 Task: Add the task  Implement a new cloud-based project management system for a company to the section Dash & Smash in the project AgileRapid and add a Due Date to the respective task as 2024/02/24
Action: Mouse moved to (504, 340)
Screenshot: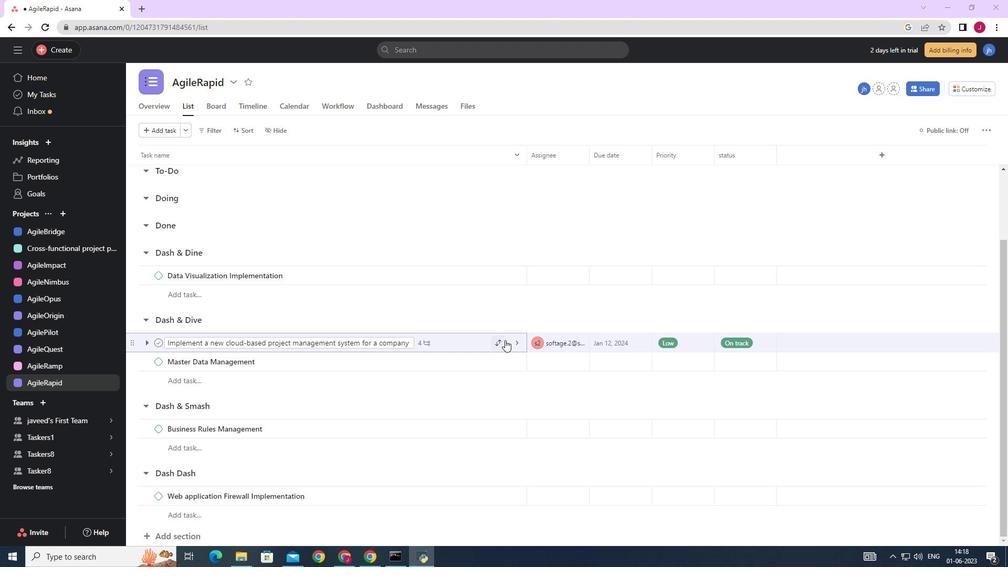
Action: Mouse pressed left at (504, 340)
Screenshot: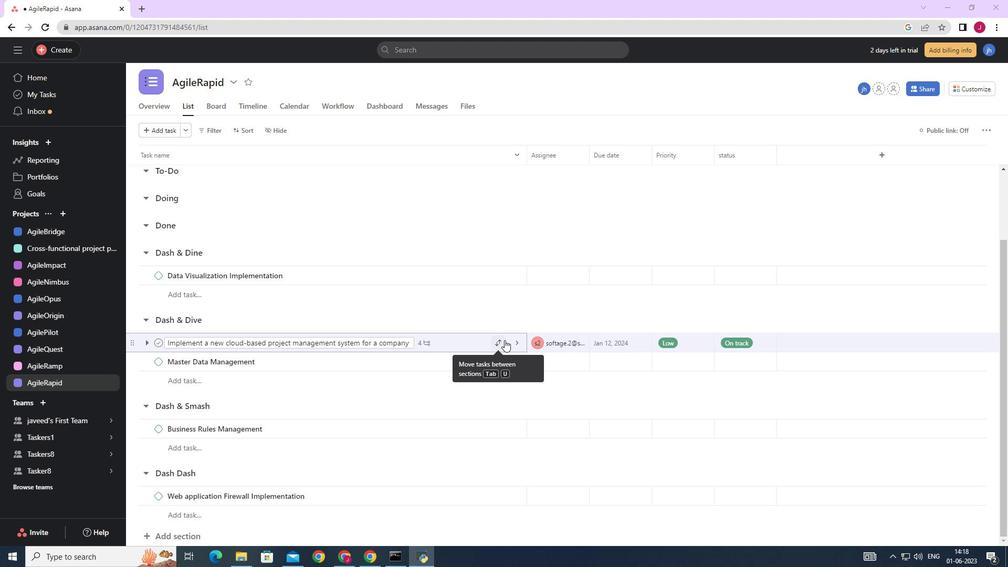 
Action: Mouse moved to (459, 496)
Screenshot: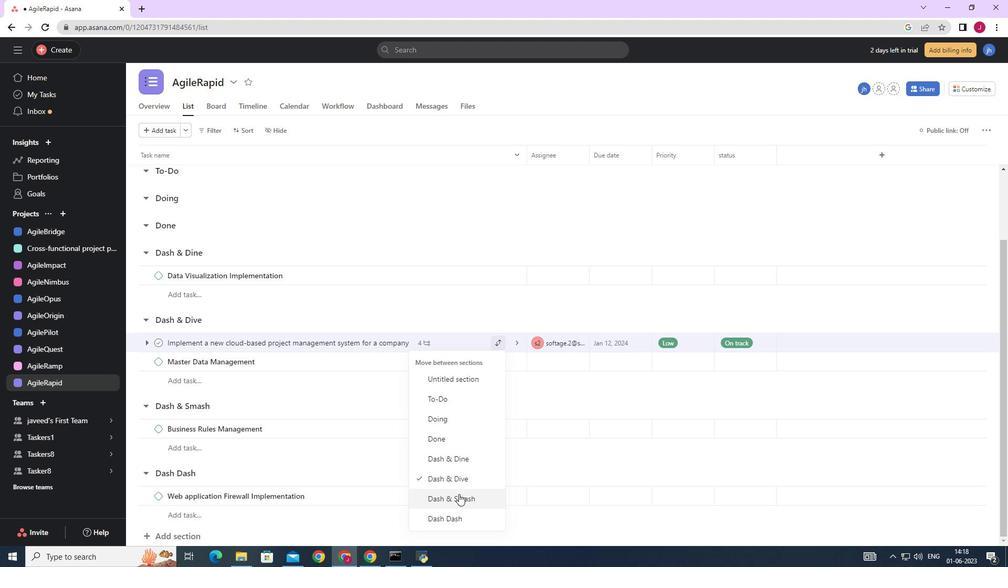 
Action: Mouse pressed left at (459, 496)
Screenshot: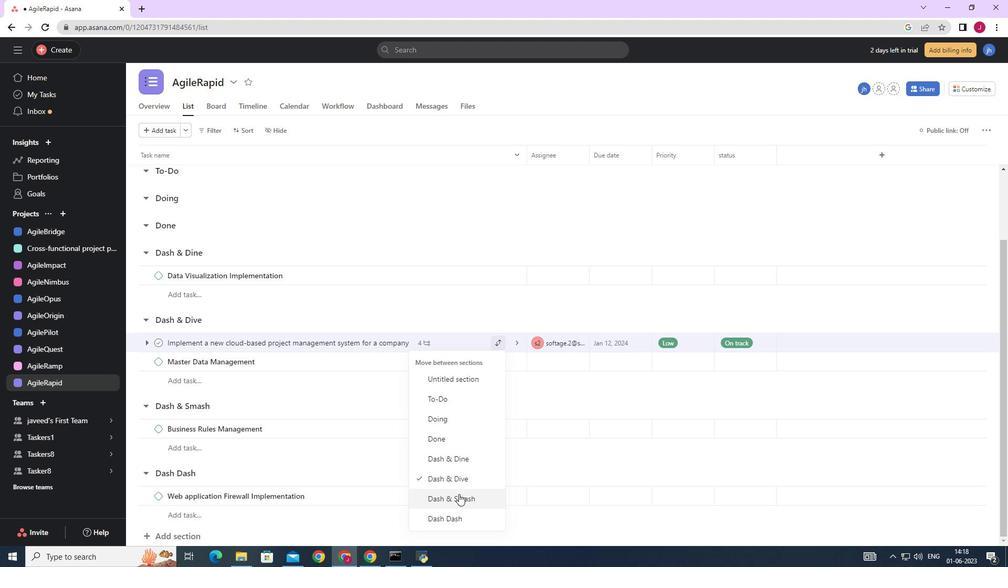 
Action: Mouse moved to (557, 428)
Screenshot: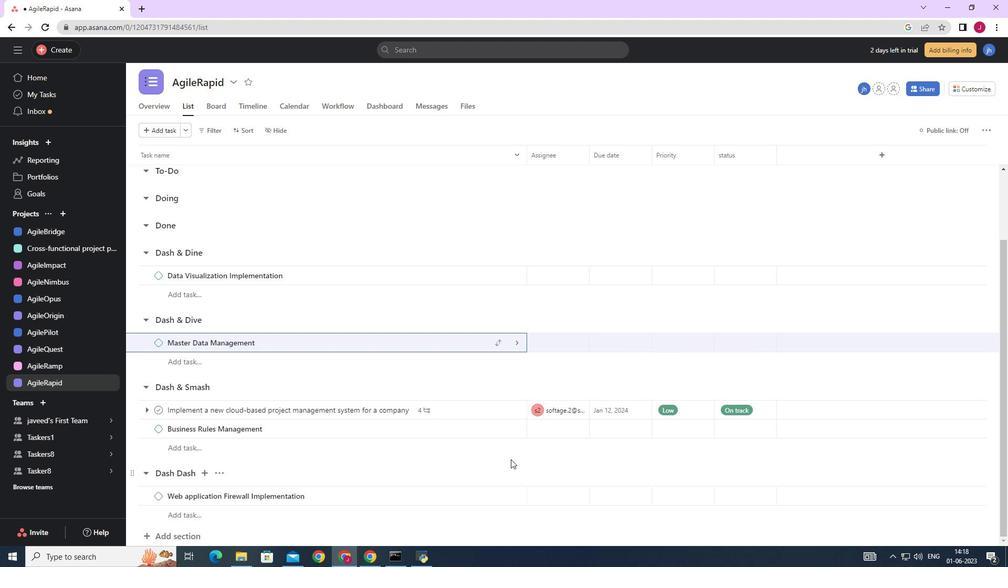 
Action: Mouse scrolled (557, 427) with delta (0, 0)
Screenshot: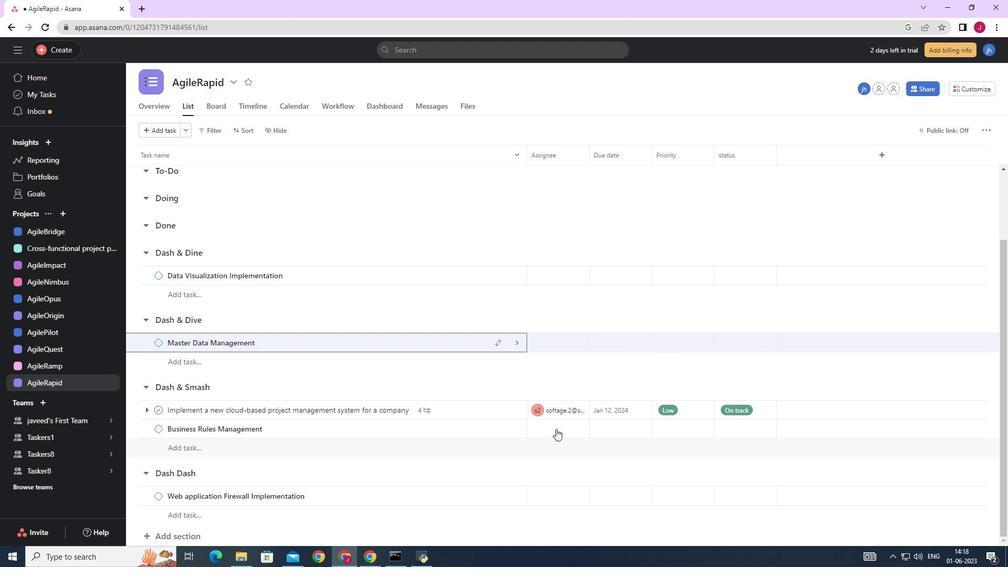
Action: Mouse scrolled (557, 427) with delta (0, 0)
Screenshot: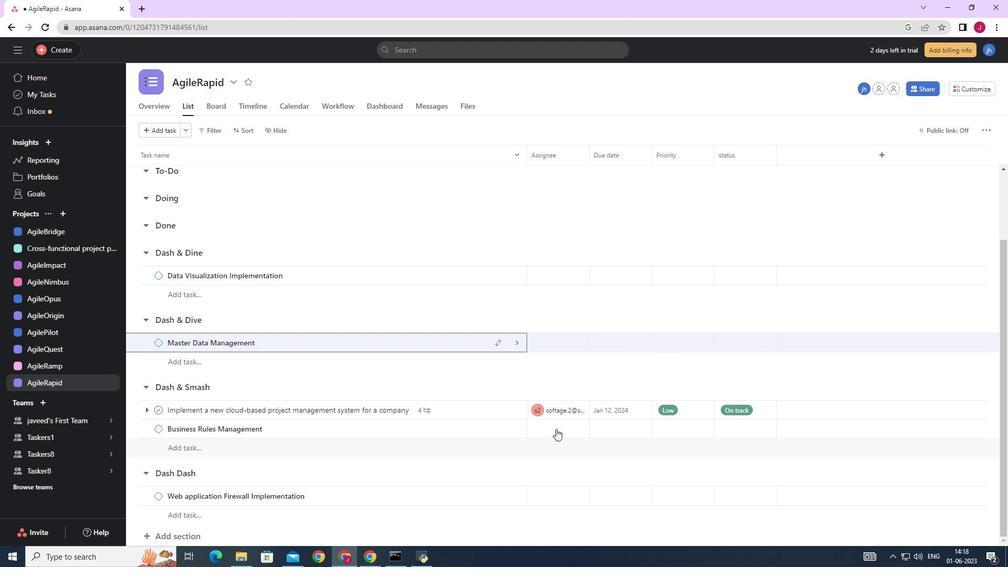 
Action: Mouse scrolled (557, 427) with delta (0, 0)
Screenshot: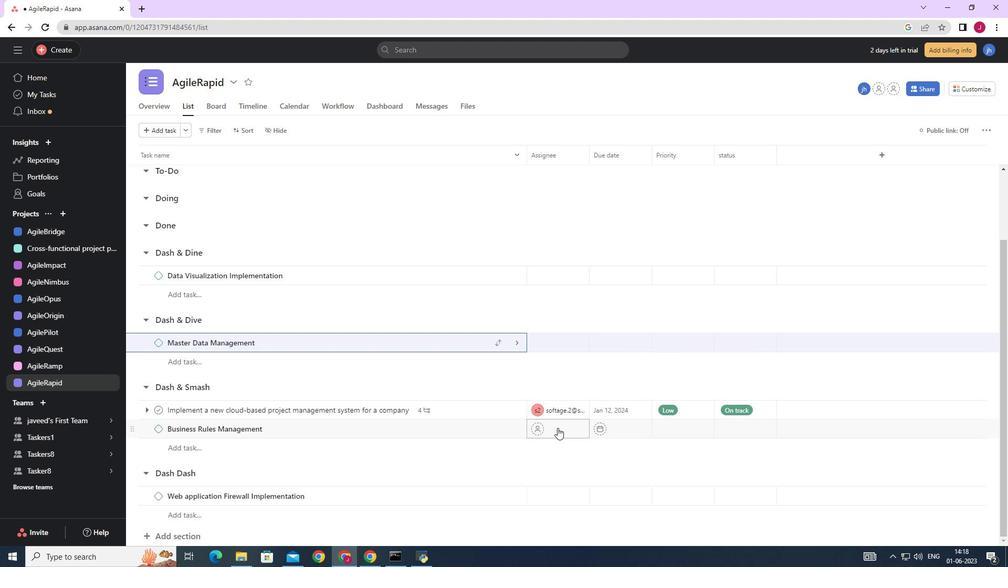 
Action: Mouse moved to (647, 409)
Screenshot: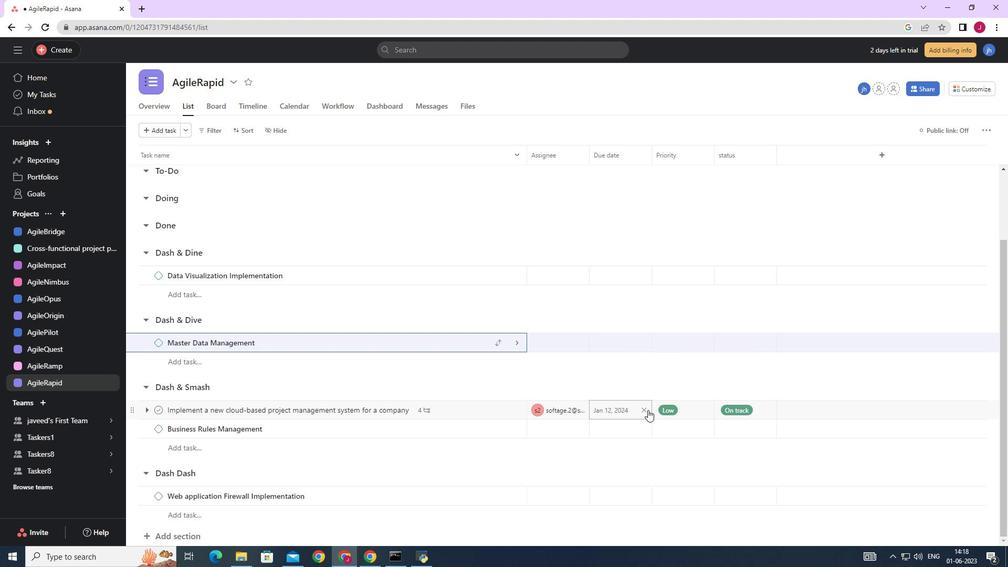 
Action: Mouse pressed left at (647, 409)
Screenshot: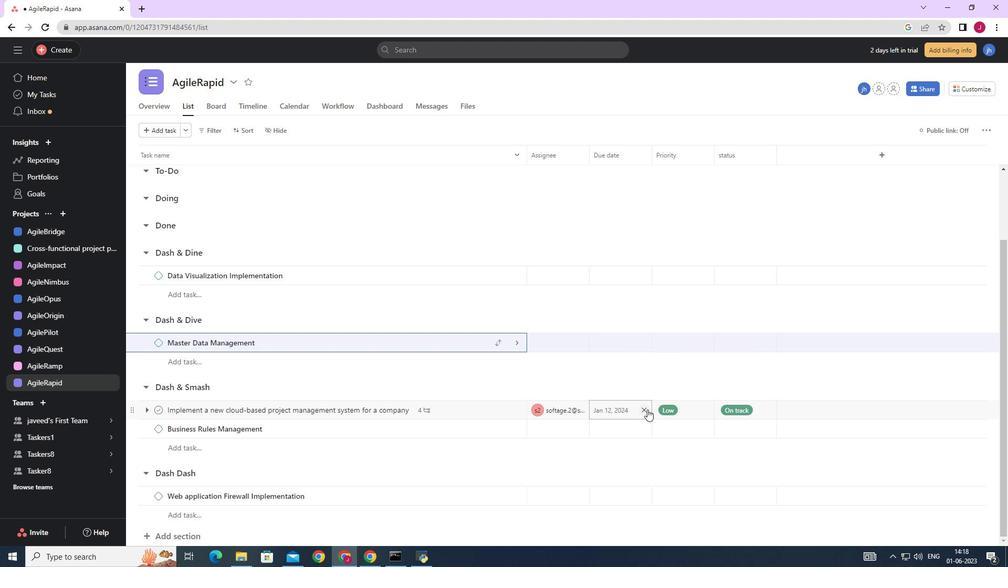 
Action: Mouse moved to (617, 410)
Screenshot: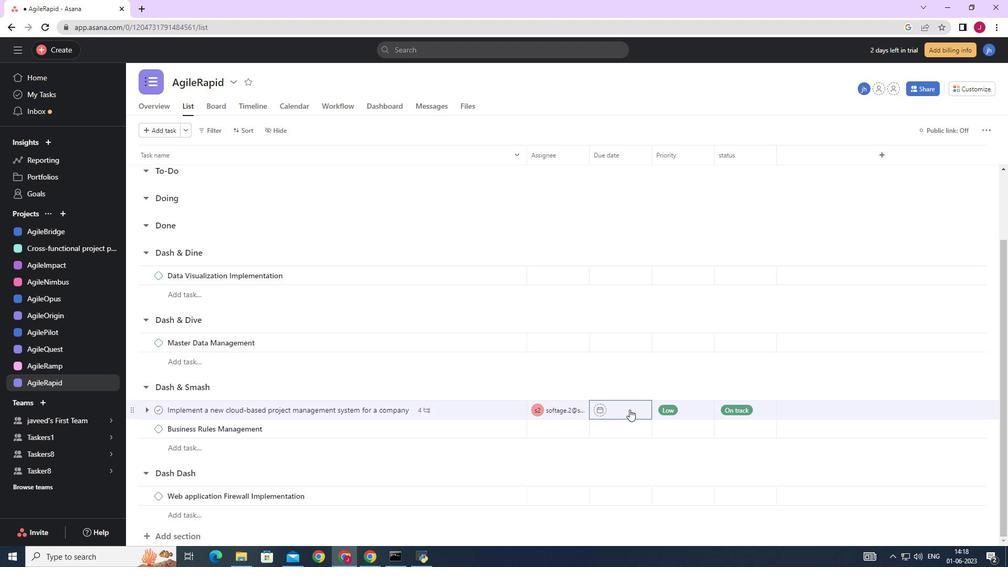 
Action: Mouse pressed left at (617, 410)
Screenshot: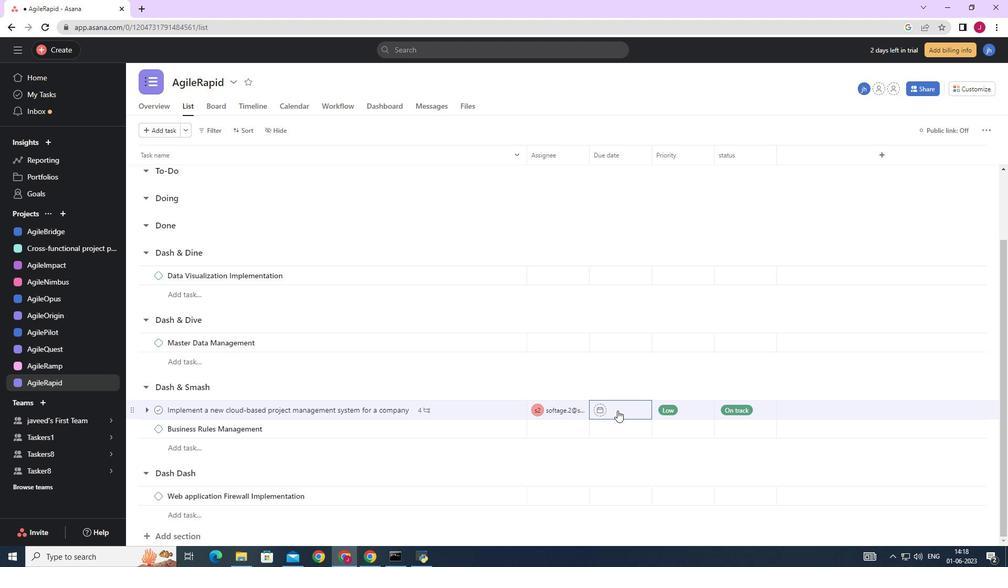 
Action: Mouse moved to (730, 238)
Screenshot: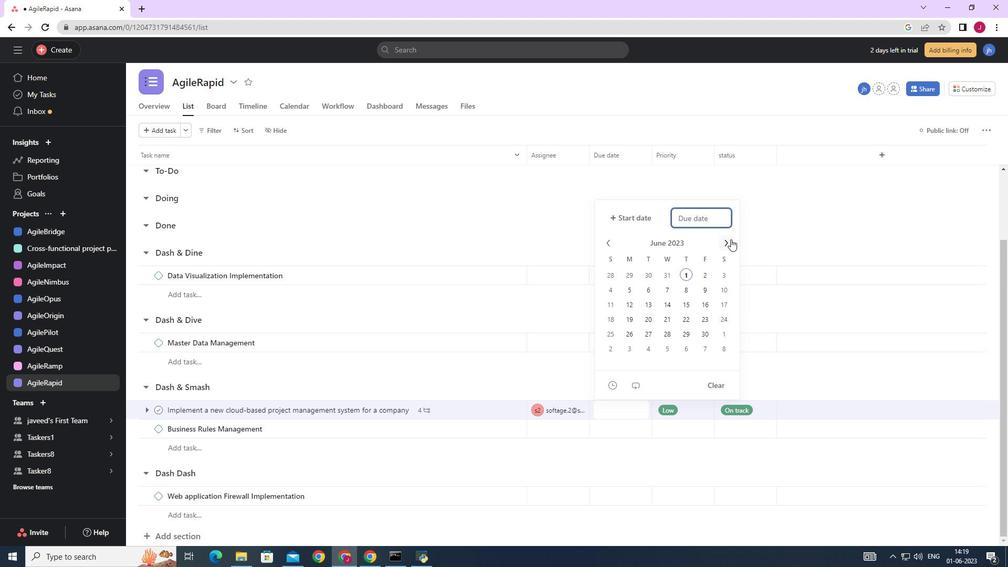 
Action: Mouse pressed left at (730, 238)
Screenshot: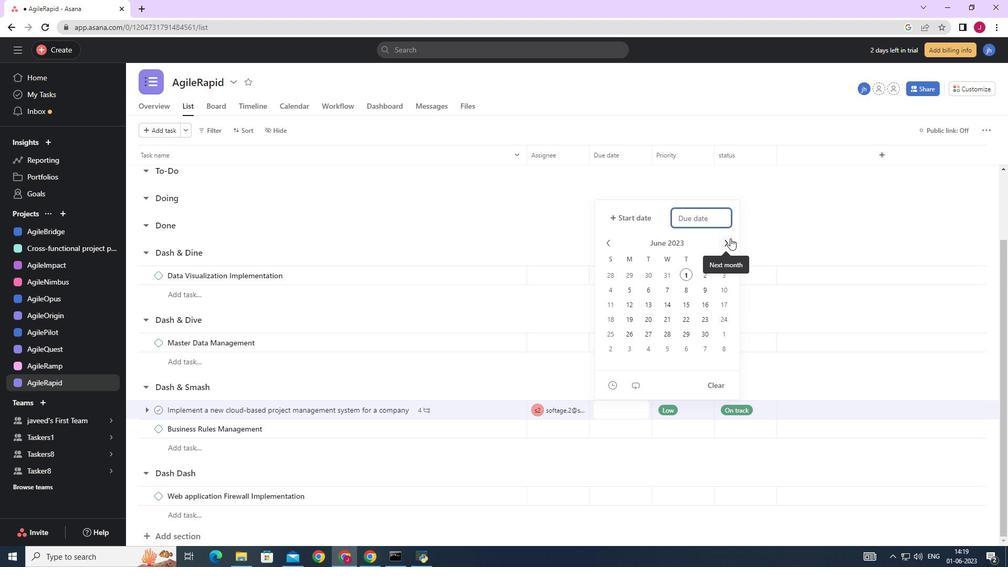 
Action: Mouse pressed left at (730, 238)
Screenshot: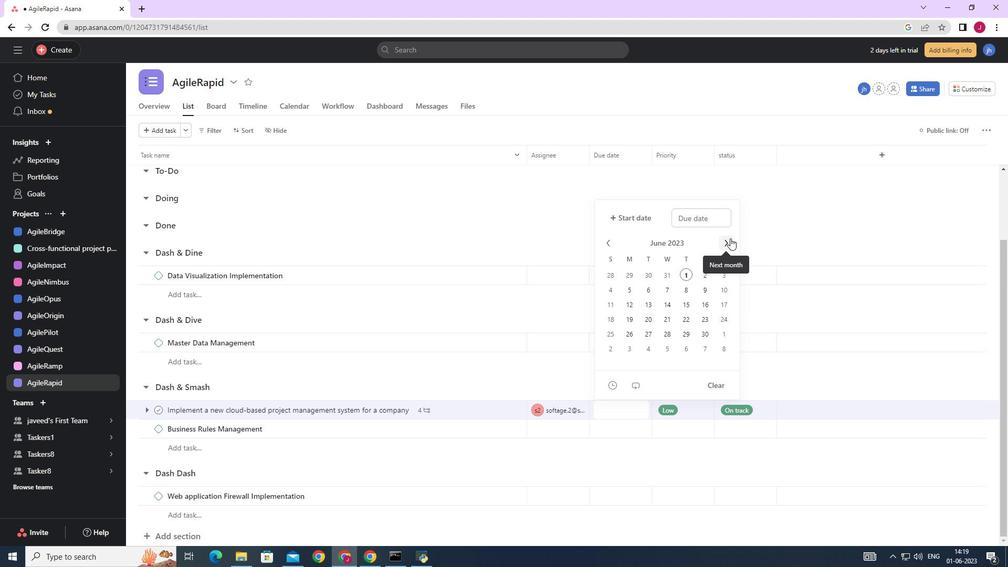 
Action: Mouse pressed left at (730, 238)
Screenshot: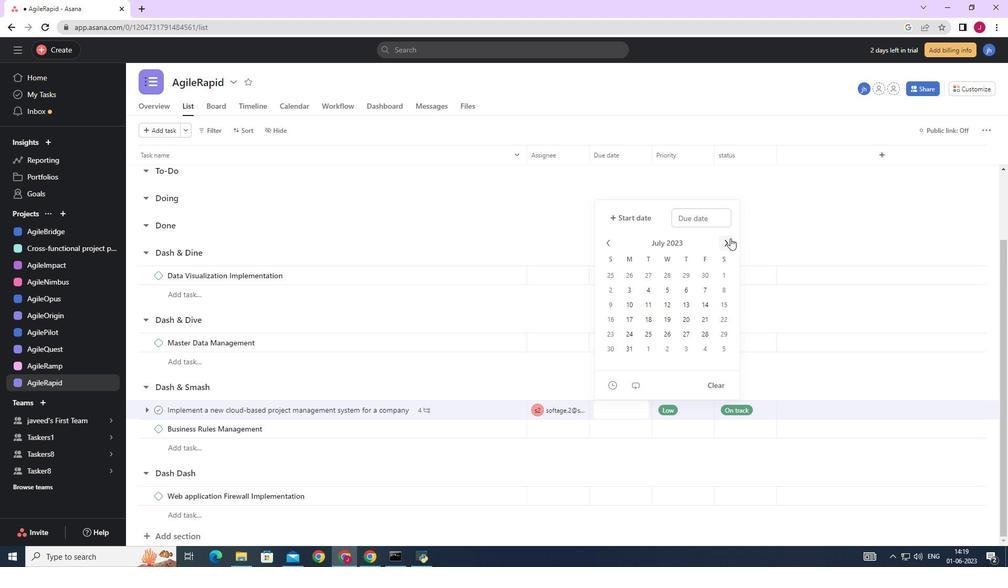 
Action: Mouse pressed left at (730, 238)
Screenshot: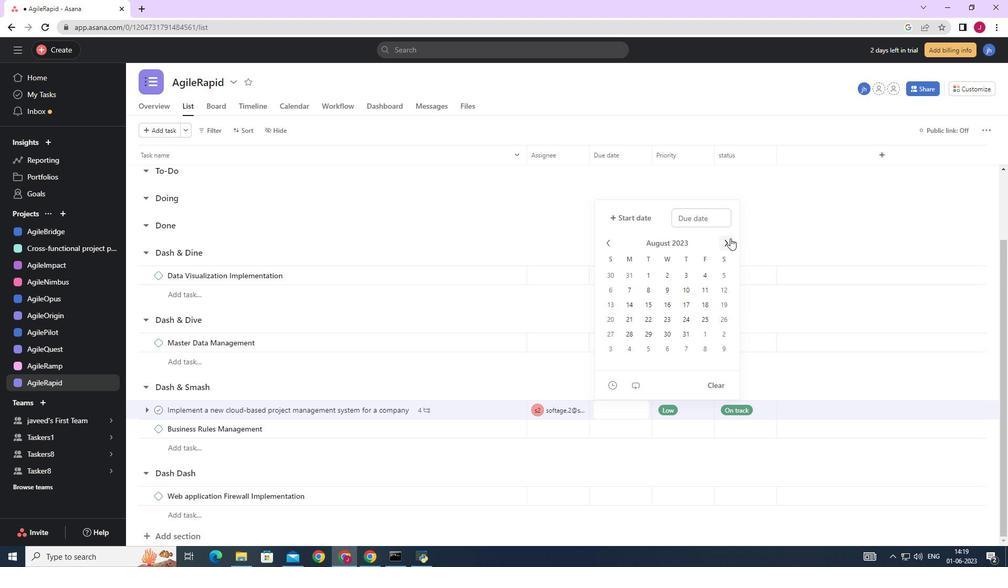 
Action: Mouse pressed left at (730, 238)
Screenshot: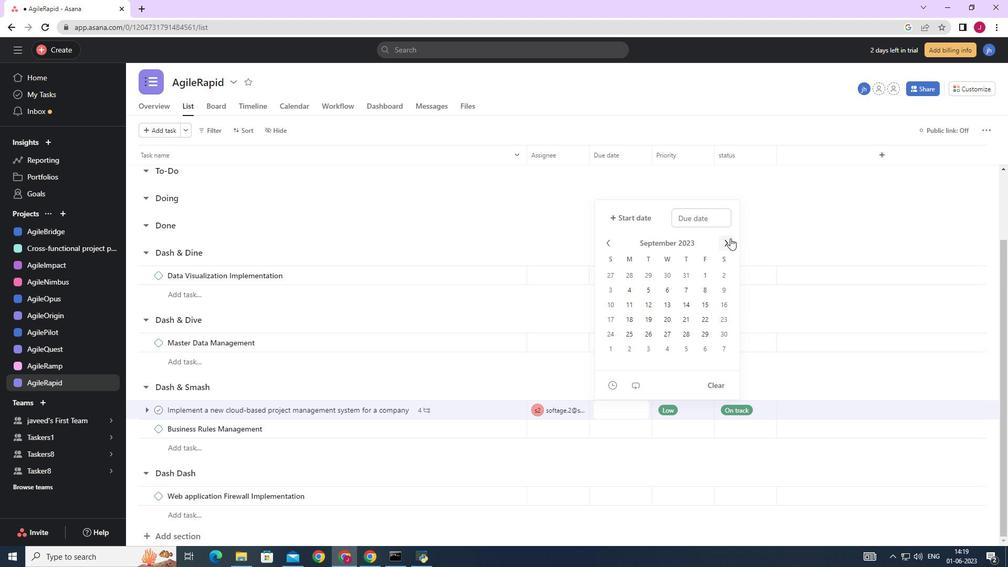 
Action: Mouse pressed left at (730, 238)
Screenshot: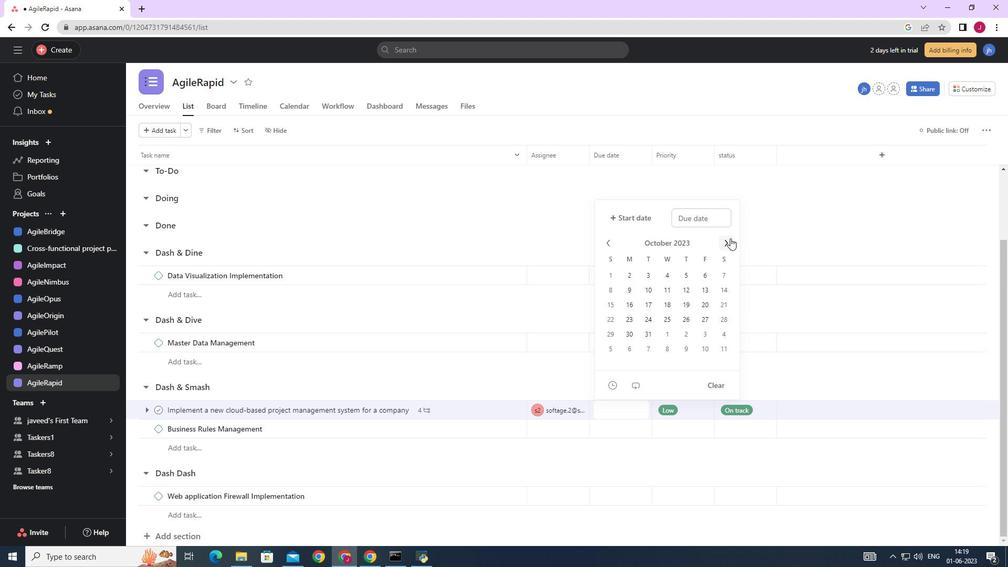 
Action: Mouse pressed left at (730, 238)
Screenshot: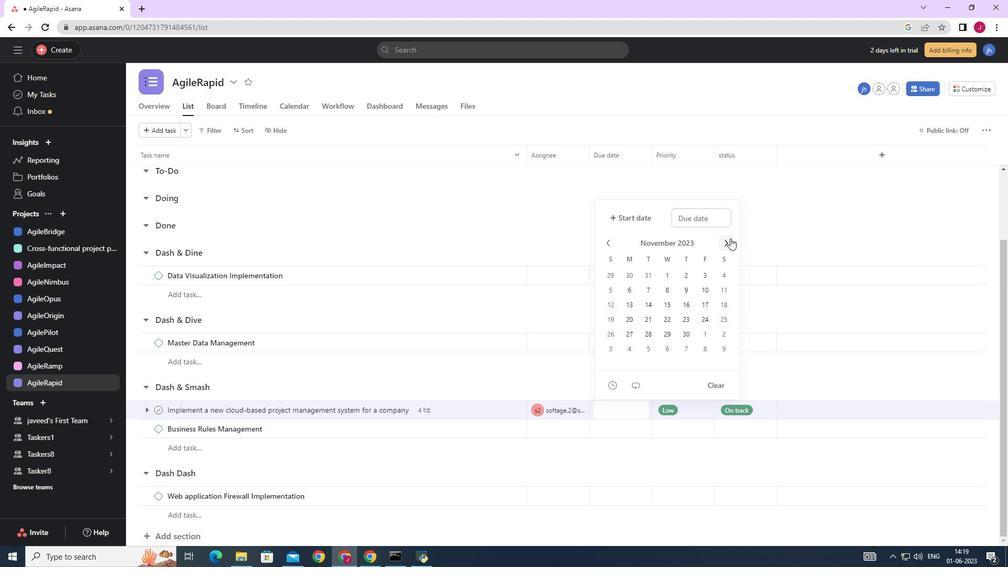 
Action: Mouse pressed left at (730, 238)
Screenshot: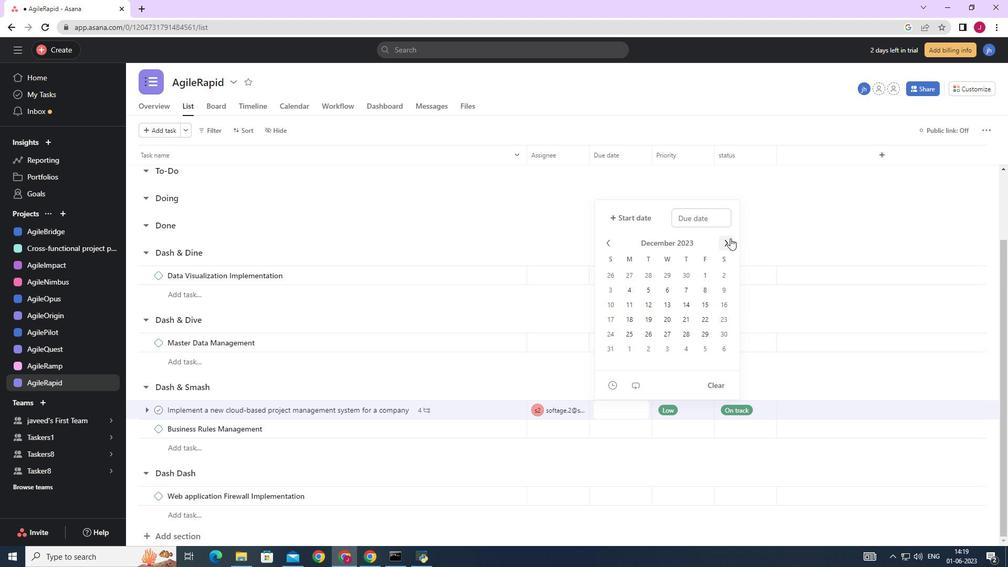 
Action: Mouse moved to (718, 319)
Screenshot: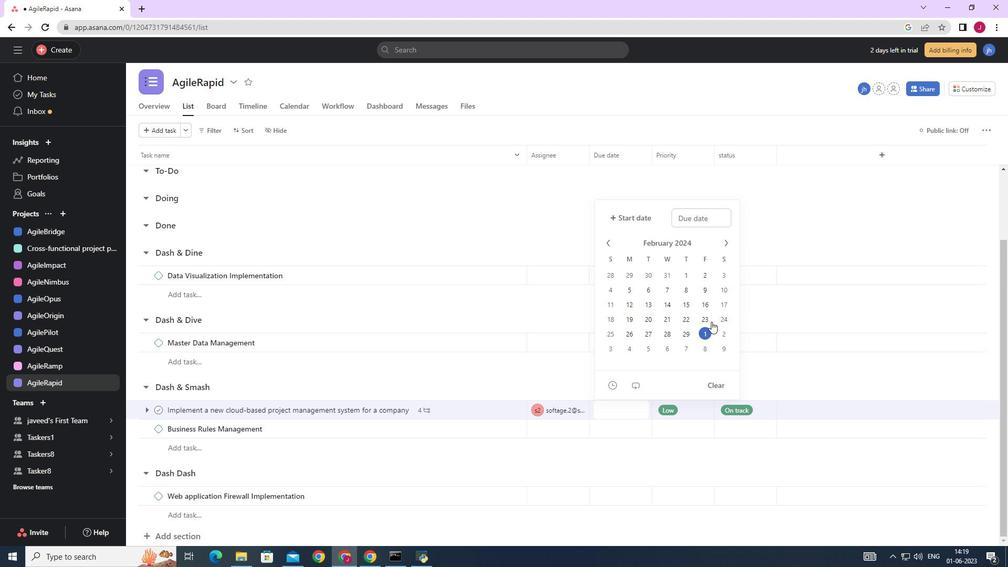 
Action: Mouse pressed left at (718, 319)
Screenshot: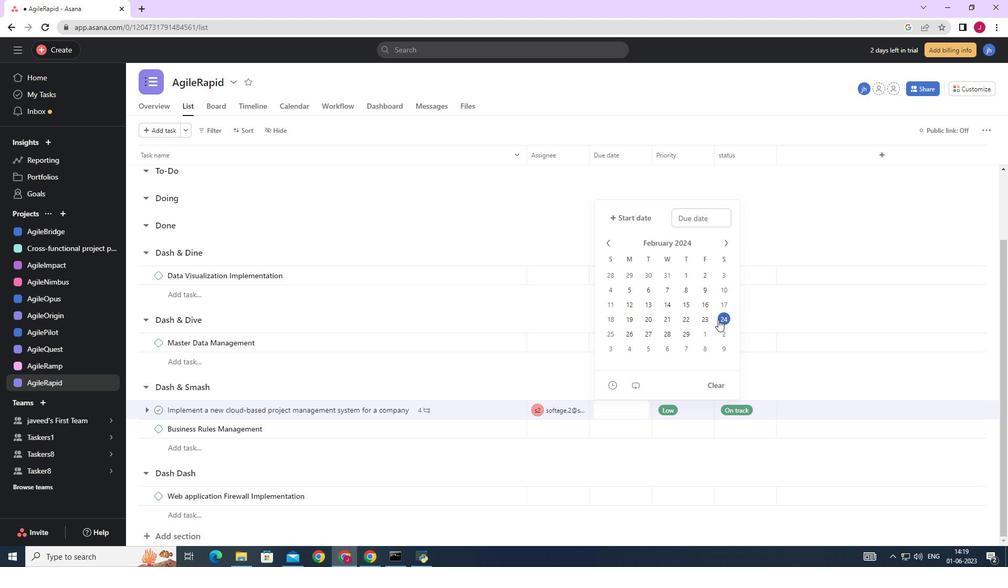 
Action: Mouse moved to (836, 217)
Screenshot: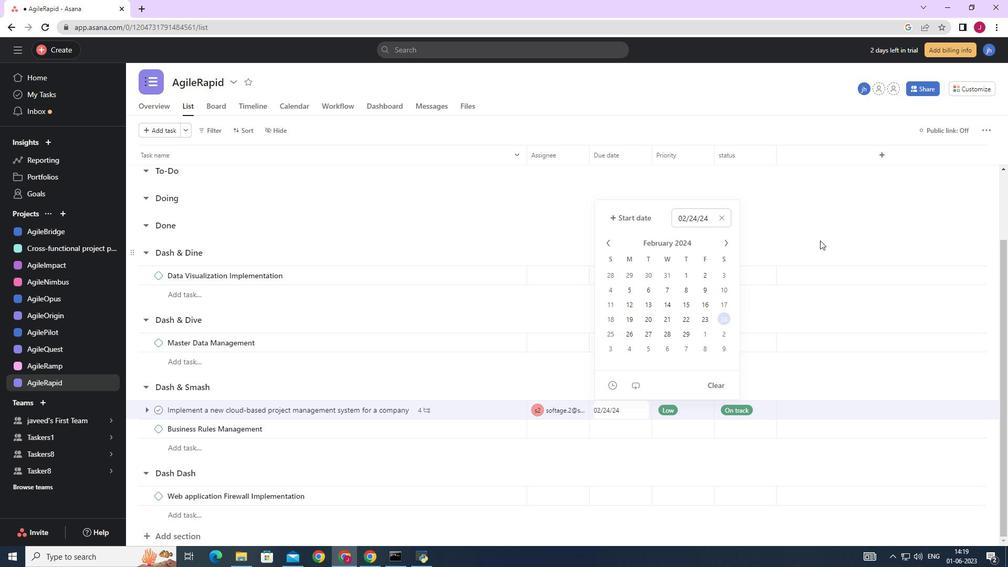 
Action: Mouse pressed left at (836, 217)
Screenshot: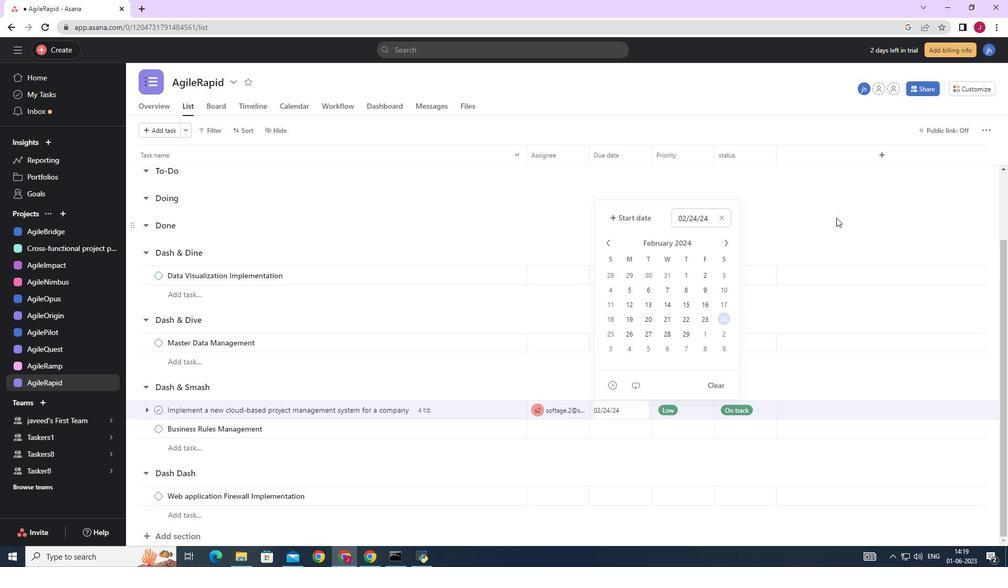
Action: Mouse moved to (831, 220)
Screenshot: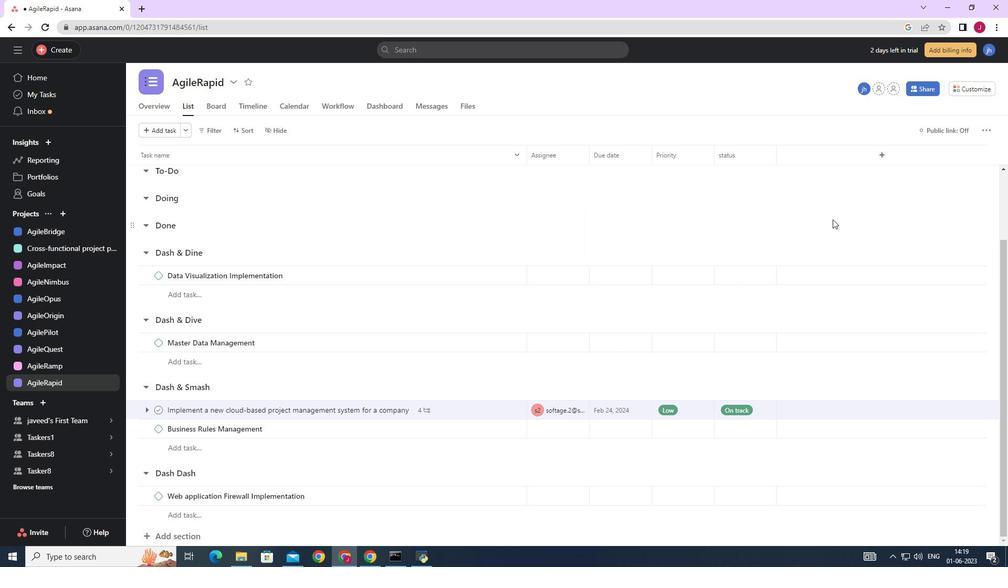 
